 Task: Create a new event for a project status update meeting on the 16th at 5 PM.
Action: Mouse moved to (48, 80)
Screenshot: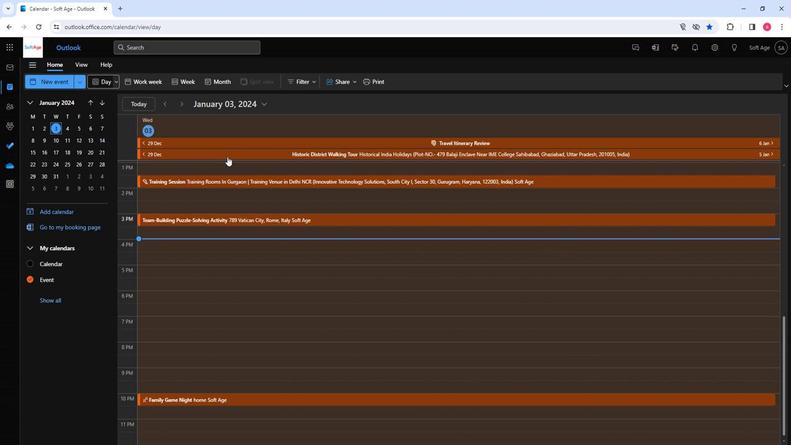 
Action: Mouse pressed left at (48, 80)
Screenshot: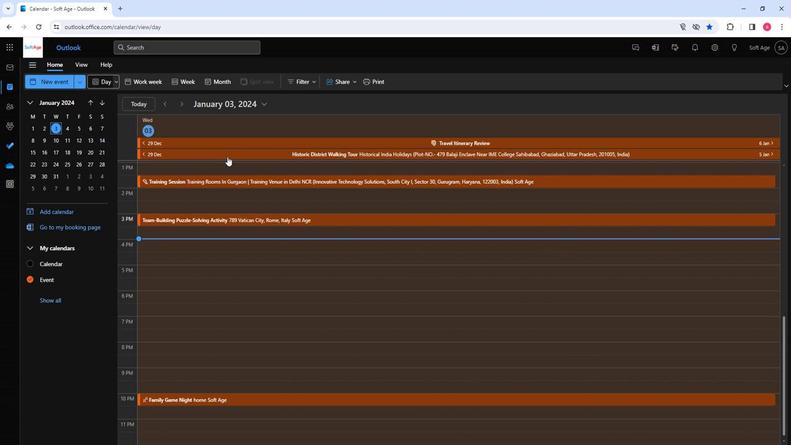 
Action: Mouse moved to (212, 140)
Screenshot: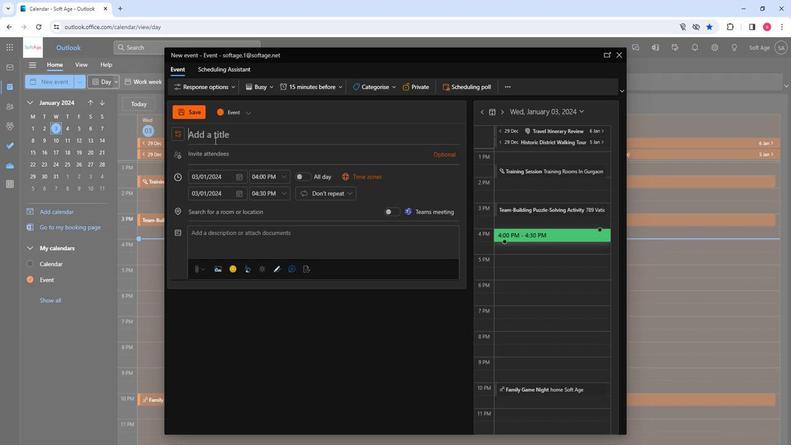 
Action: Mouse pressed left at (212, 140)
Screenshot: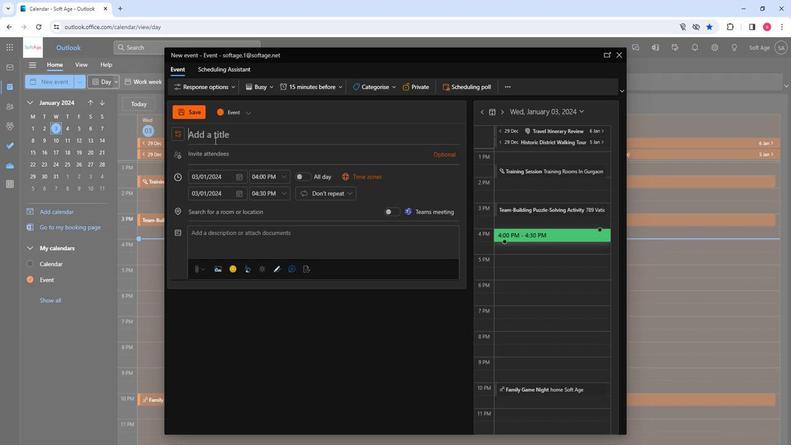 
Action: Key pressed <Key.shift><Key.shift><Key.shift><Key.shift><Key.shift><Key.shift><Key.shift><Key.shift><Key.shift><Key.shift><Key.shift><Key.shift><Key.shift><Key.shift><Key.shift><Key.shift><Key.shift><Key.shift><Key.shift><Key.shift>Project<Key.space><Key.shift>Status<Key.space><Key.shift>Update<Key.space><Key.shift>Meeting
Screenshot: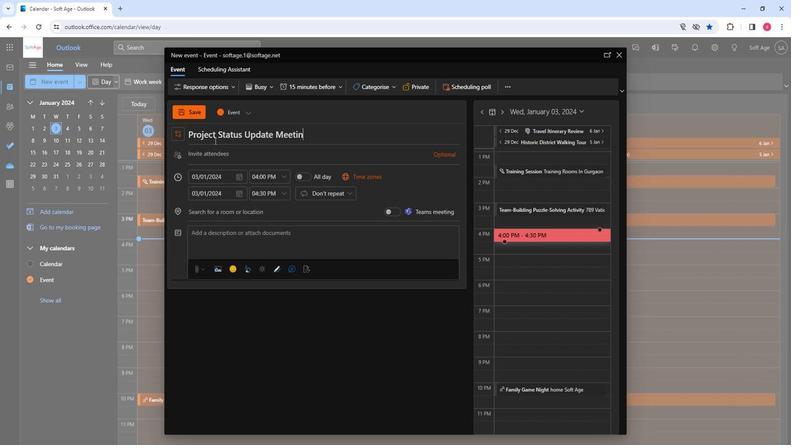
Action: Mouse moved to (209, 157)
Screenshot: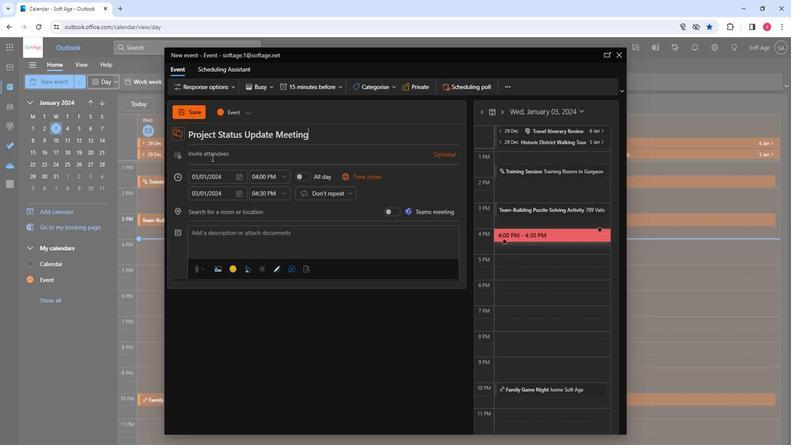 
Action: Mouse pressed left at (209, 157)
Screenshot: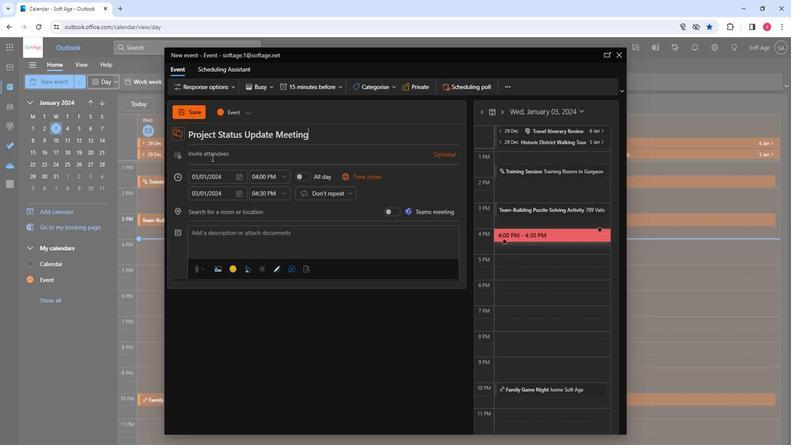 
Action: Key pressed so
Screenshot: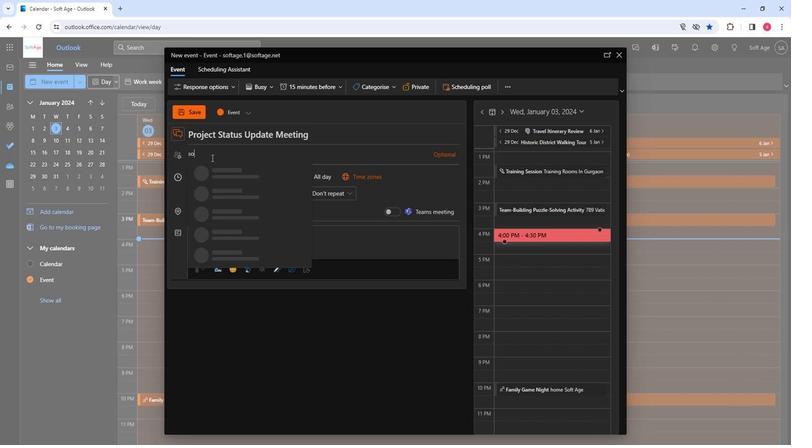 
Action: Mouse moved to (213, 169)
Screenshot: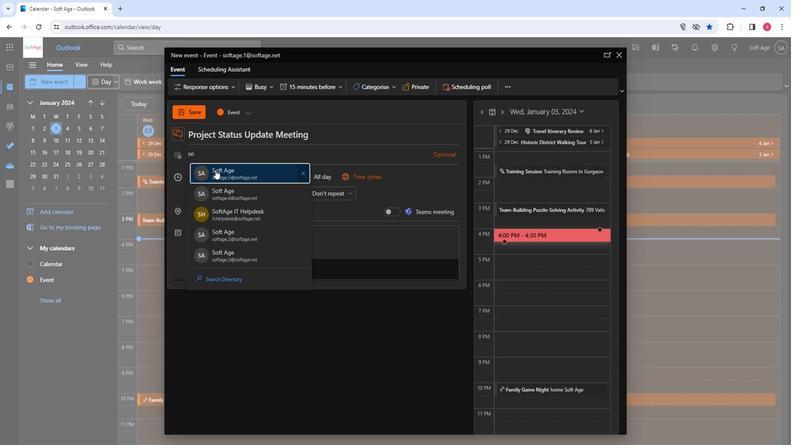 
Action: Mouse pressed left at (213, 169)
Screenshot: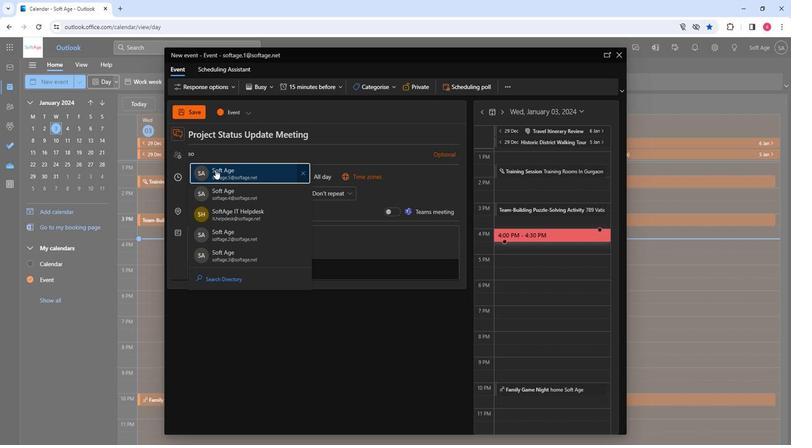 
Action: Key pressed so
Screenshot: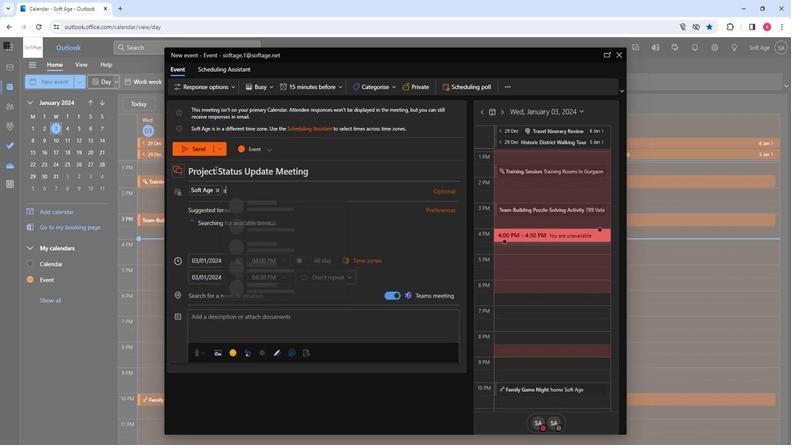 
Action: Mouse moved to (263, 260)
Screenshot: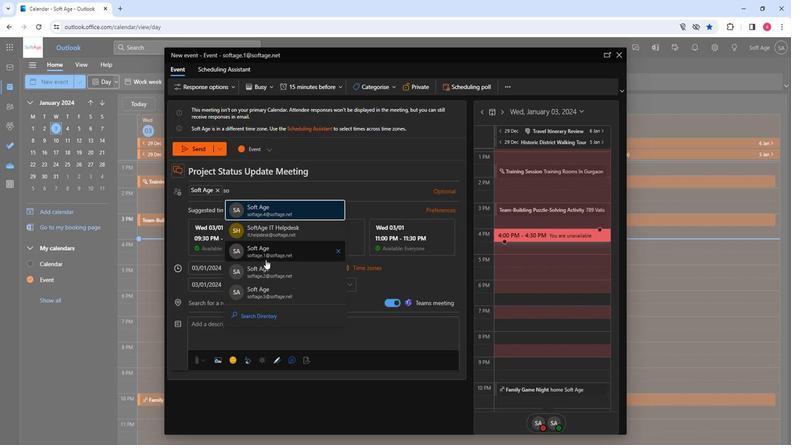 
Action: Mouse pressed left at (263, 260)
Screenshot: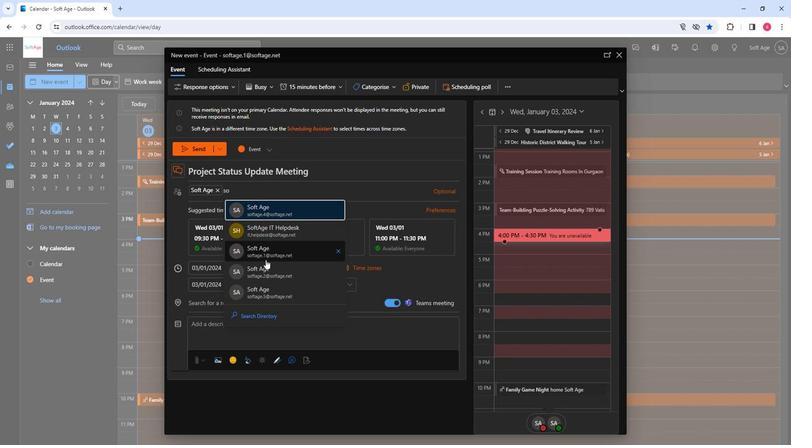 
Action: Key pressed so
Screenshot: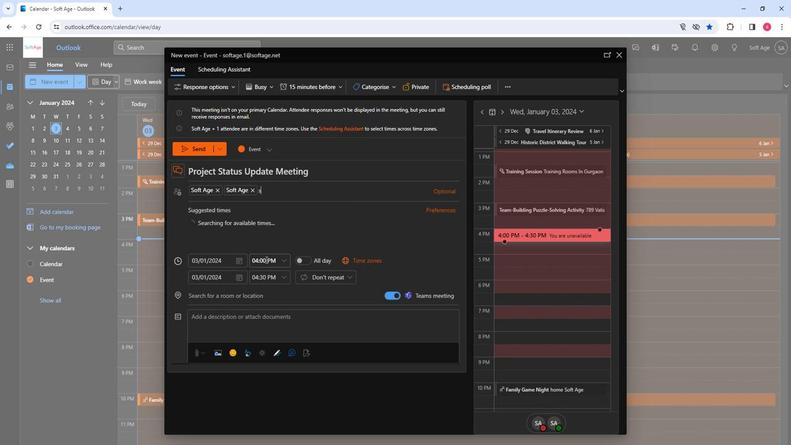 
Action: Mouse moved to (272, 267)
Screenshot: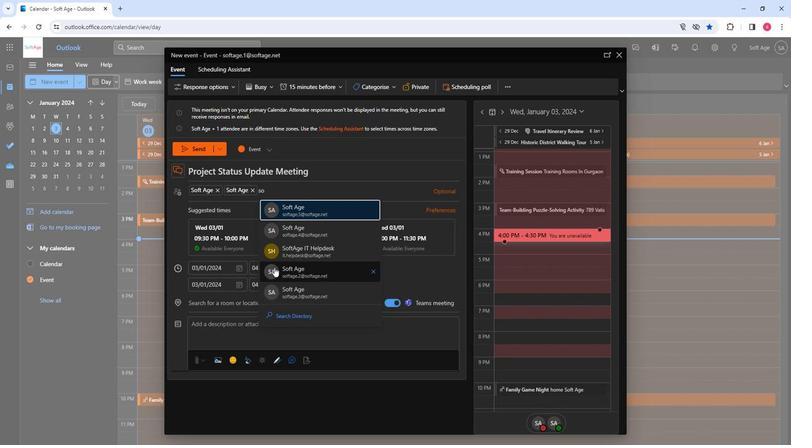 
Action: Mouse pressed left at (272, 267)
Screenshot: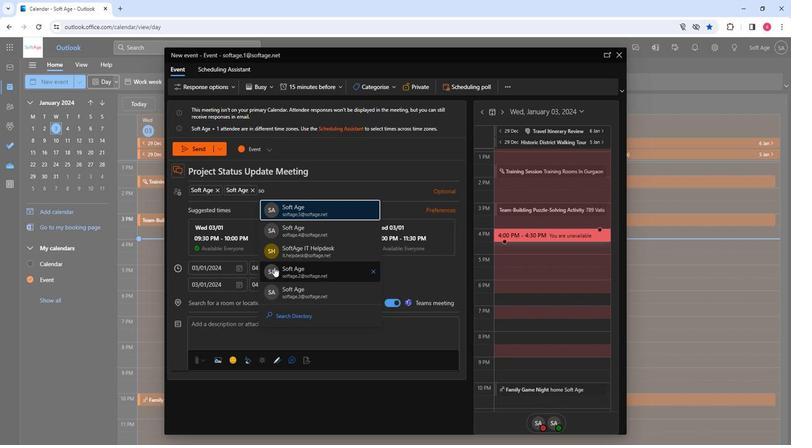 
Action: Mouse moved to (236, 270)
Screenshot: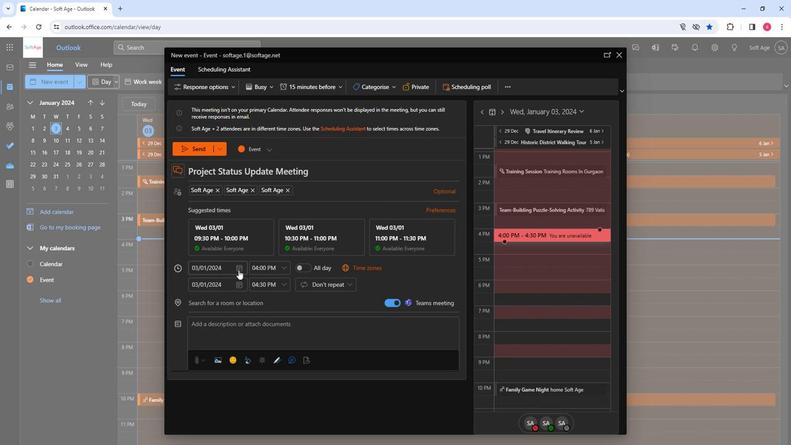
Action: Mouse pressed left at (236, 270)
Screenshot: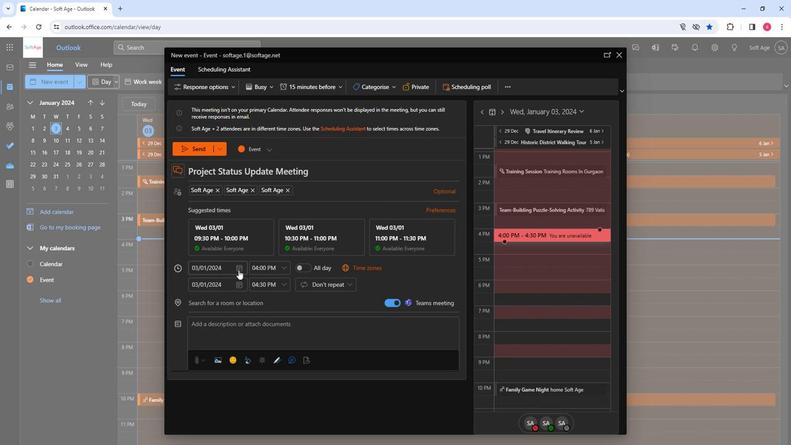 
Action: Mouse moved to (209, 338)
Screenshot: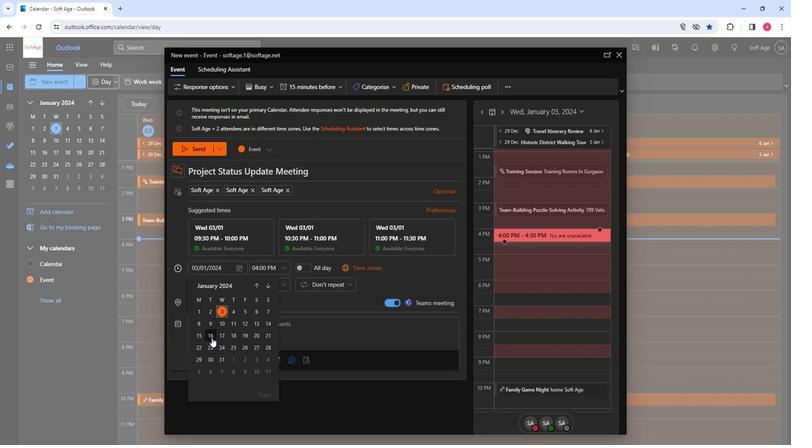 
Action: Mouse pressed left at (209, 338)
Screenshot: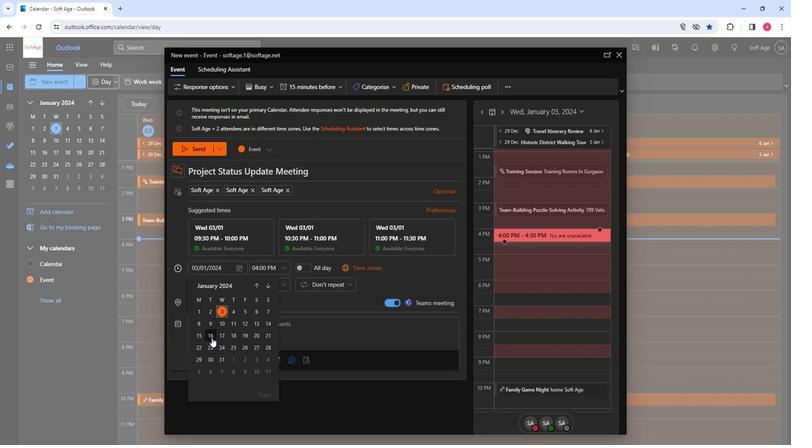 
Action: Mouse moved to (281, 271)
Screenshot: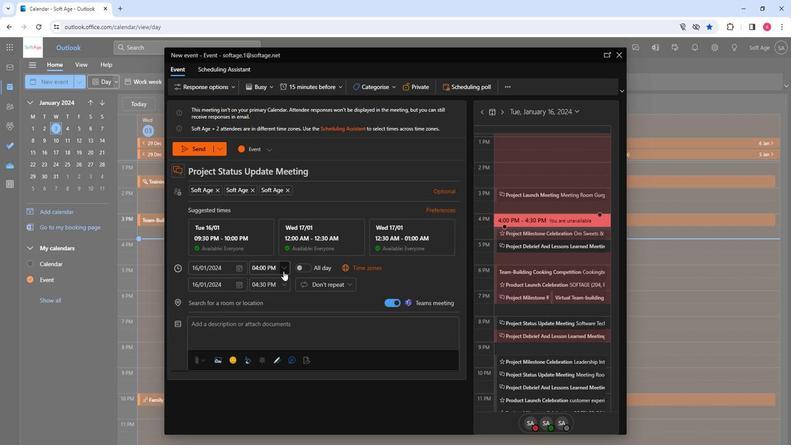 
Action: Mouse pressed left at (281, 271)
Screenshot: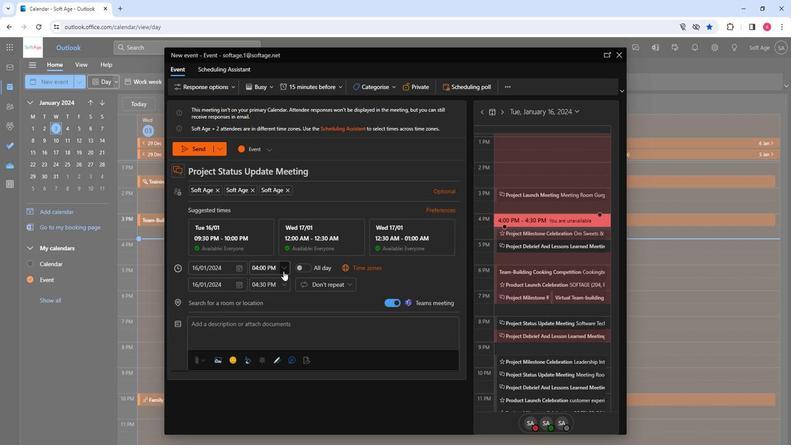 
Action: Mouse moved to (266, 314)
Screenshot: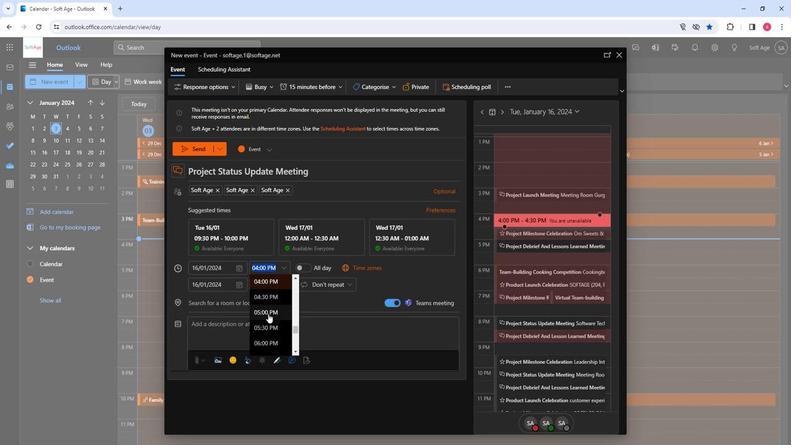 
Action: Mouse pressed left at (266, 314)
Screenshot: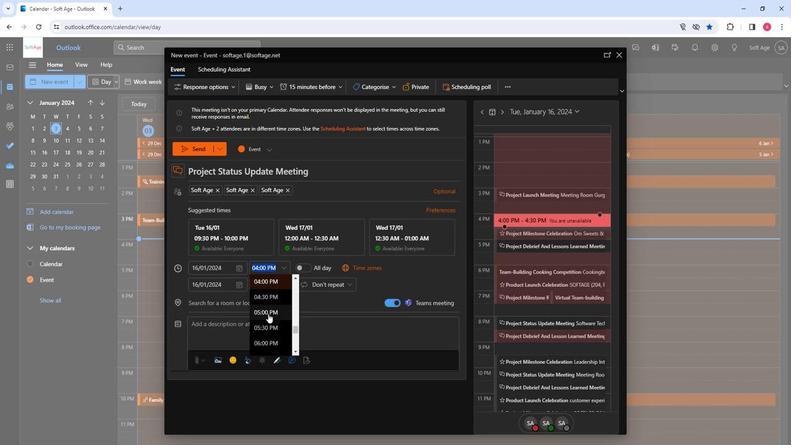 
Action: Mouse moved to (213, 305)
Screenshot: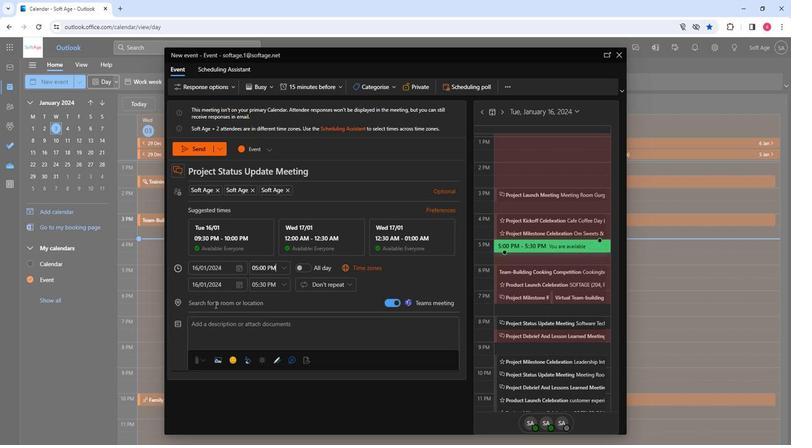 
Action: Mouse pressed left at (213, 305)
Screenshot: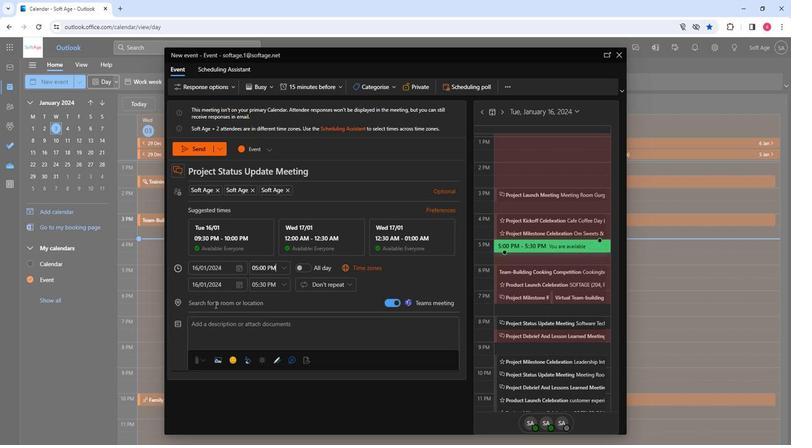 
Action: Key pressed s<Key.backspace>
Screenshot: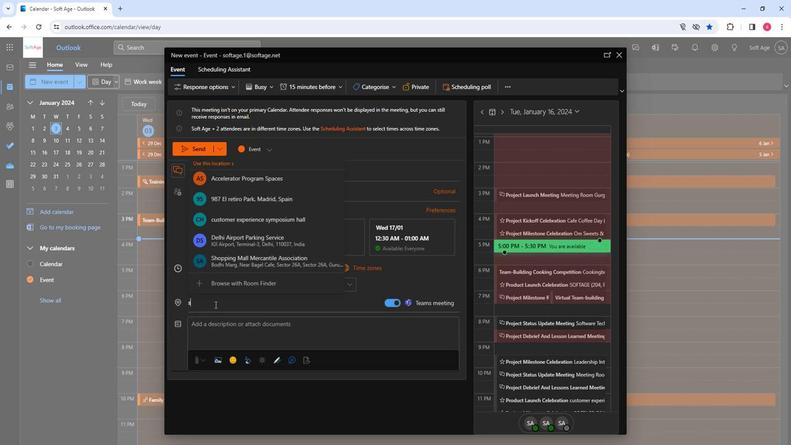 
Action: Mouse moved to (251, 229)
Screenshot: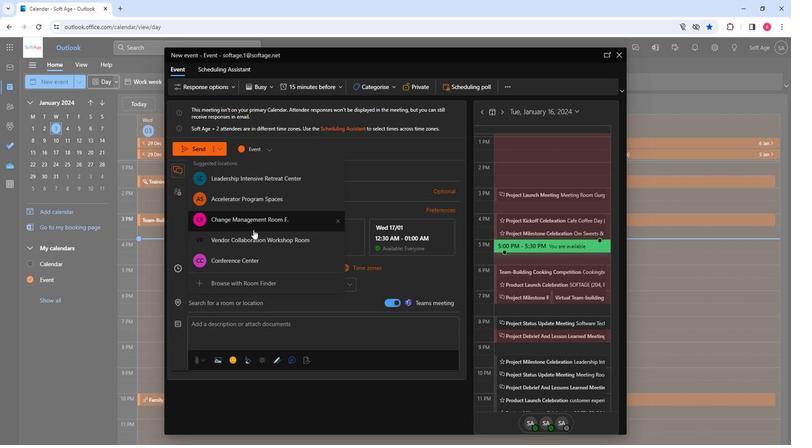 
Action: Key pressed mee
Screenshot: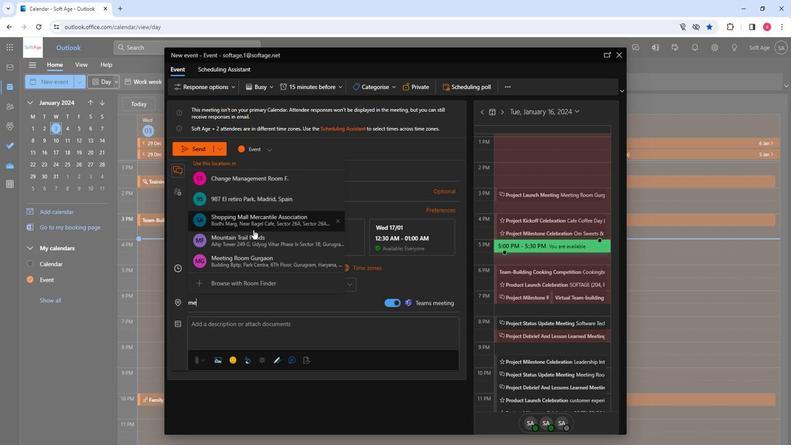 
Action: Mouse moved to (257, 182)
Screenshot: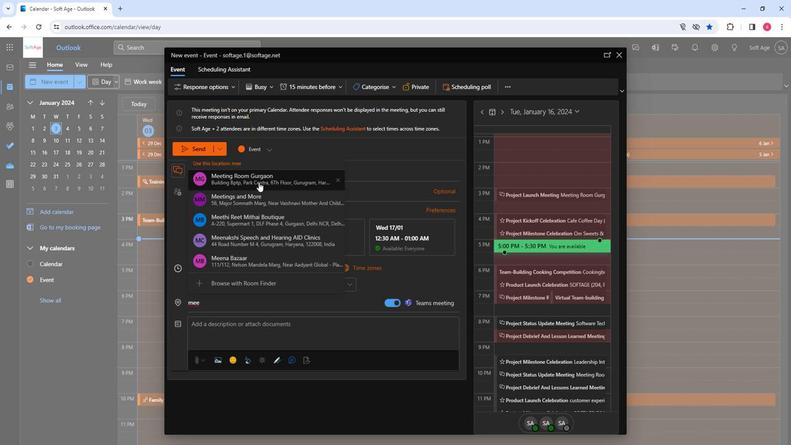 
Action: Mouse pressed left at (257, 182)
Screenshot: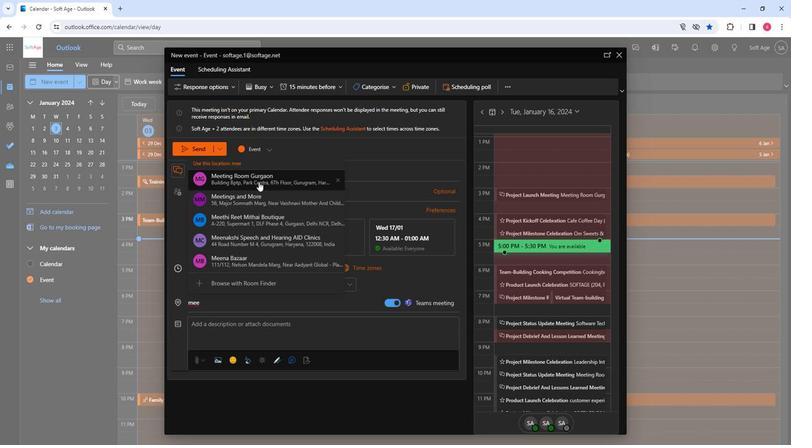 
Action: Mouse moved to (208, 323)
Screenshot: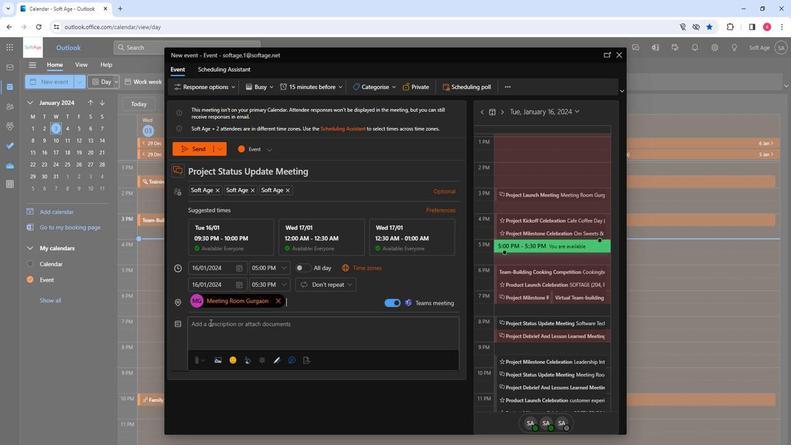 
Action: Mouse pressed left at (208, 323)
Screenshot: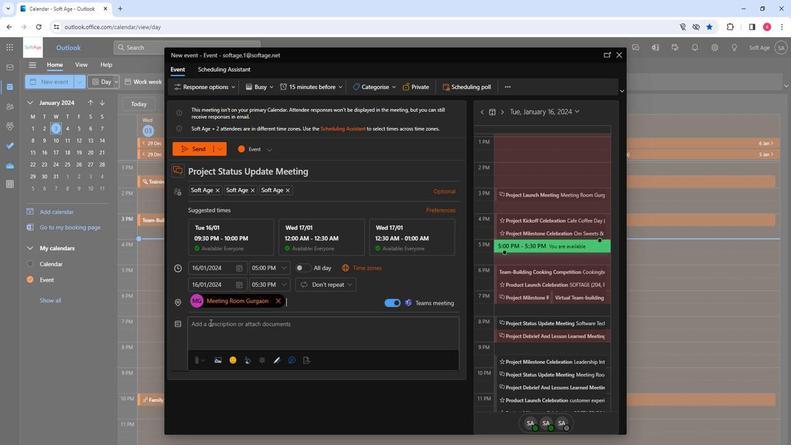 
Action: Key pressed <Key.shift>Stay<Key.space><Key.shift>Informed<Key.shift>!<Key.space><Key.shift>
Screenshot: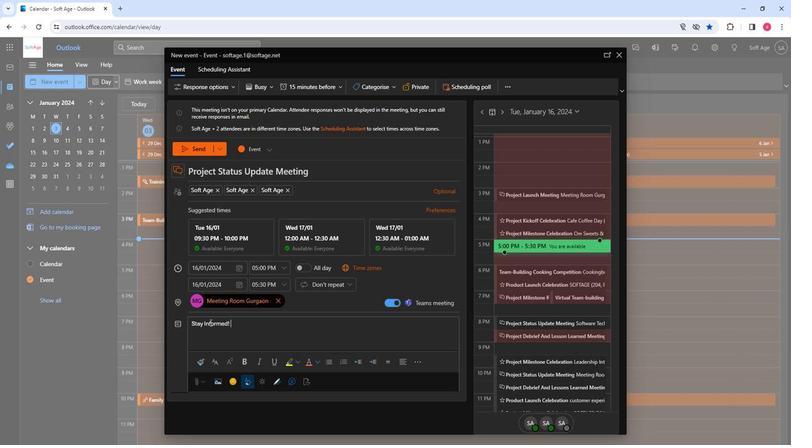 
Action: Mouse moved to (208, 322)
Screenshot: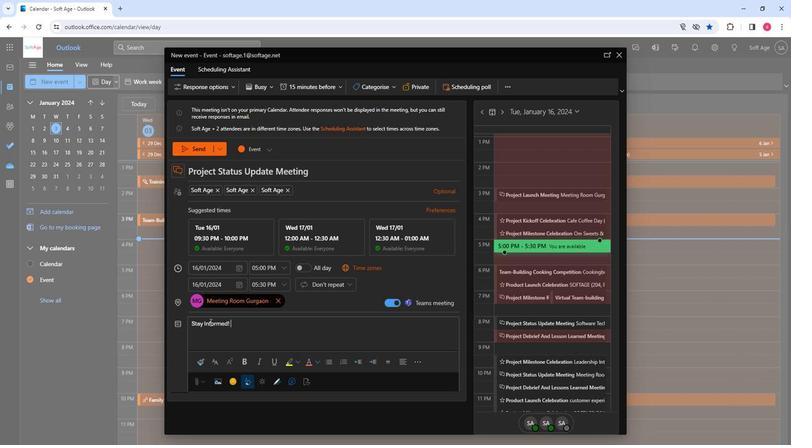 
Action: Key pressed Join<Key.space>our<Key.space>innovative<Key.space>project<Key.space>status<Key.space>update<Key.space>meeting.<Key.space><Key.shift>Engage<Key.space>in<Key.space>real-time<Key.space>update,<Key.backspace>s,<Key.space>strategic<Key.space>discussions,<Key.space>and<Key.space>collabprative<Key.space>problem-solving.<Key.space><Key.shift>Togetherm<Key.space>let's<Key.space>drive<Key.space>project<Key.space>excellence.
Screenshot: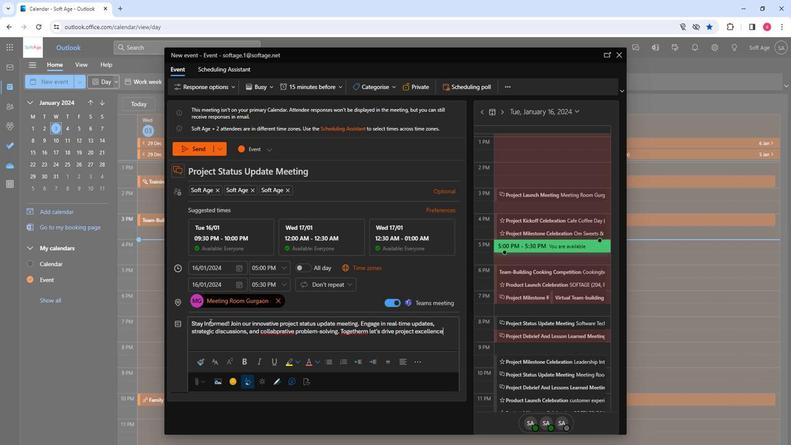 
Action: Mouse moved to (225, 328)
Screenshot: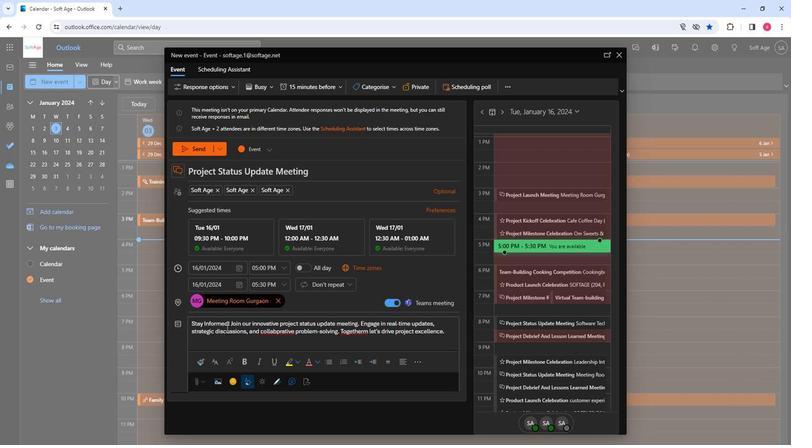 
Action: Mouse pressed left at (225, 328)
Screenshot: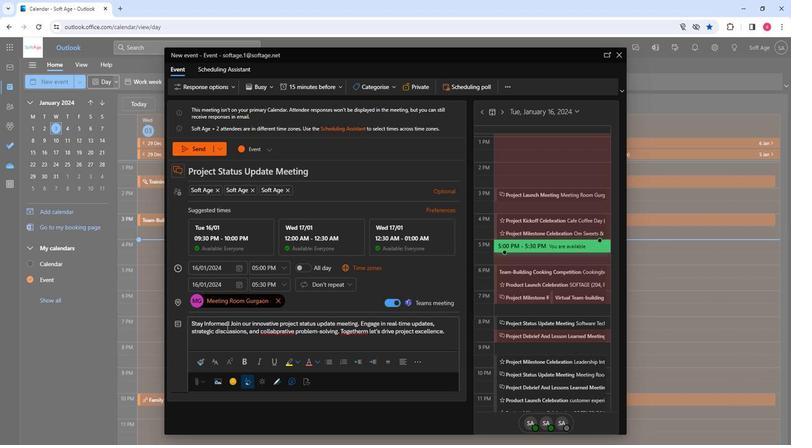 
Action: Mouse pressed left at (225, 328)
Screenshot: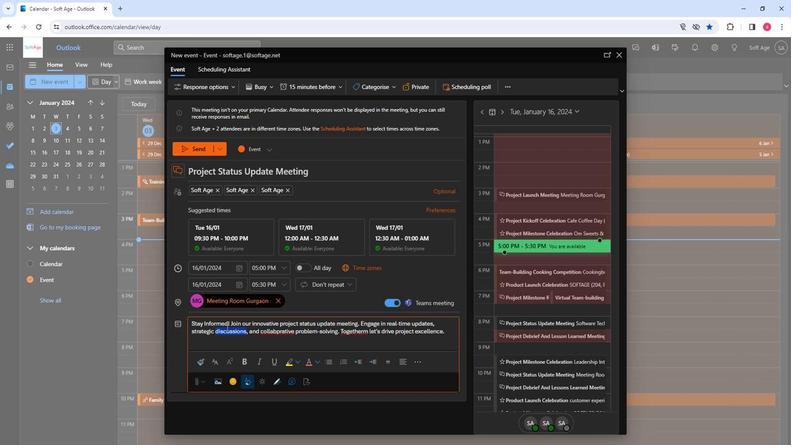 
Action: Mouse pressed left at (225, 328)
Screenshot: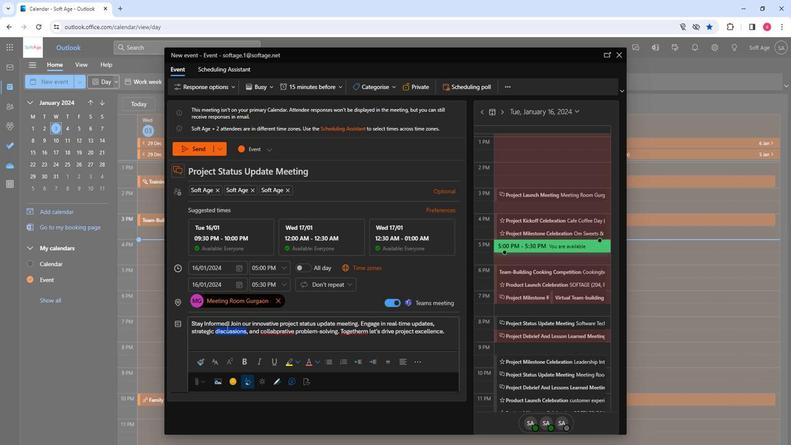 
Action: Mouse moved to (212, 360)
Screenshot: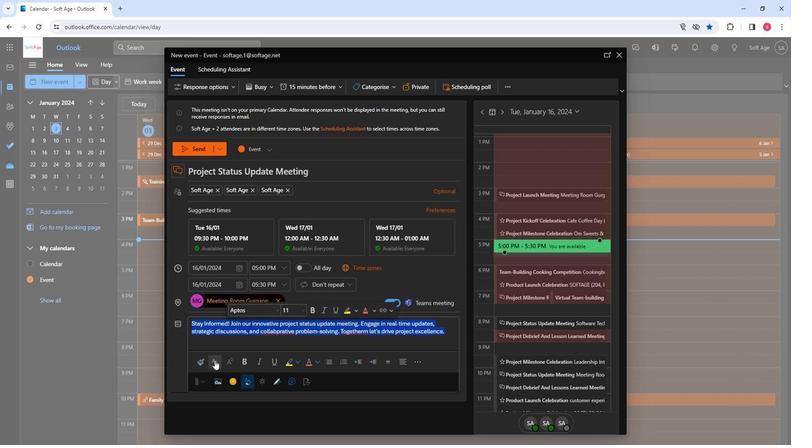 
Action: Mouse pressed left at (212, 360)
Screenshot: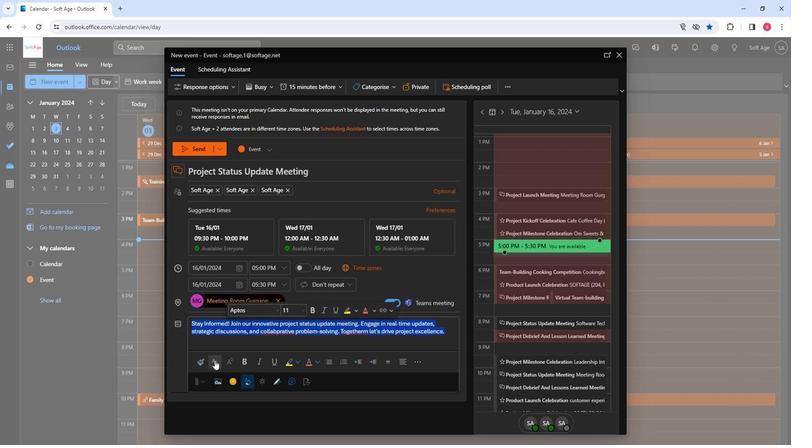 
Action: Mouse moved to (247, 291)
Screenshot: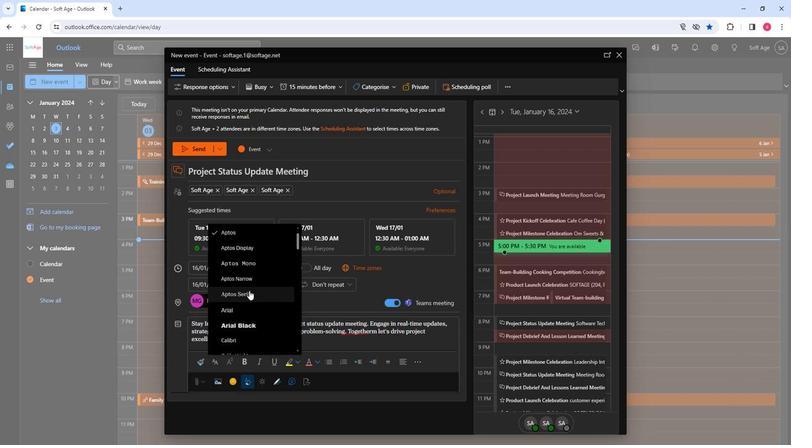 
Action: Mouse scrolled (247, 290) with delta (0, 0)
Screenshot: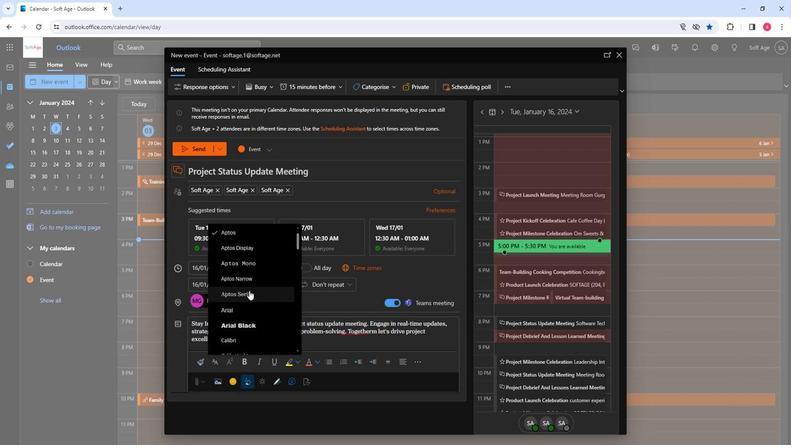 
Action: Mouse scrolled (247, 290) with delta (0, 0)
Screenshot: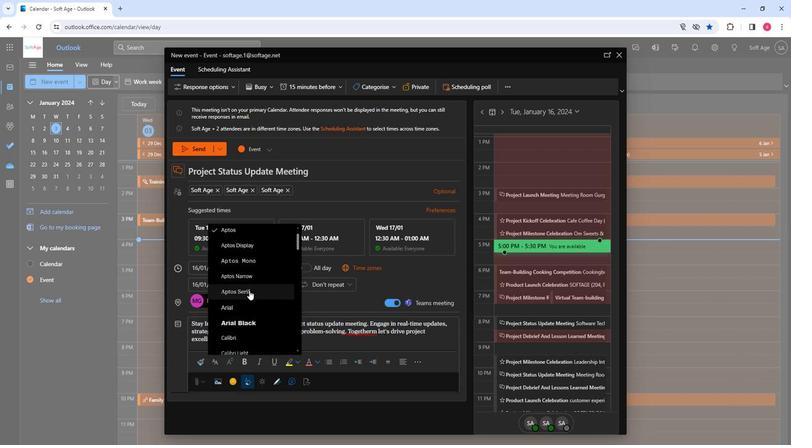 
Action: Mouse scrolled (247, 290) with delta (0, 0)
Screenshot: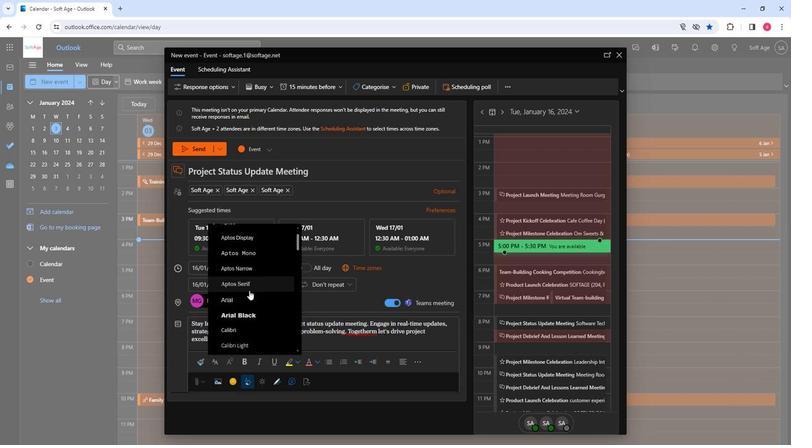 
Action: Mouse scrolled (247, 290) with delta (0, 0)
Screenshot: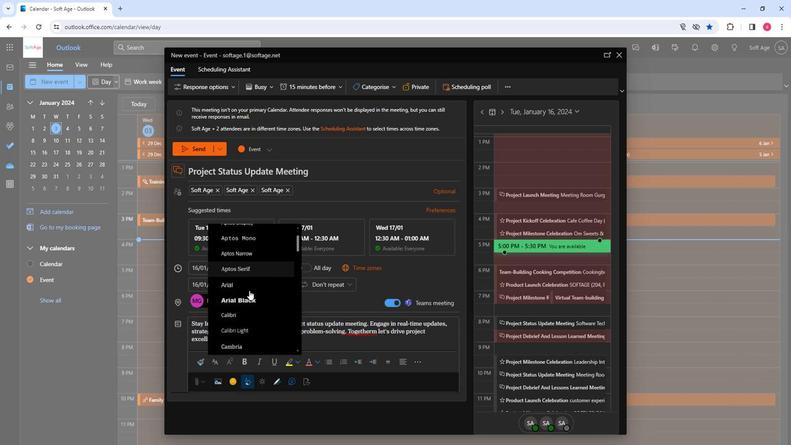 
Action: Mouse scrolled (247, 290) with delta (0, 0)
Screenshot: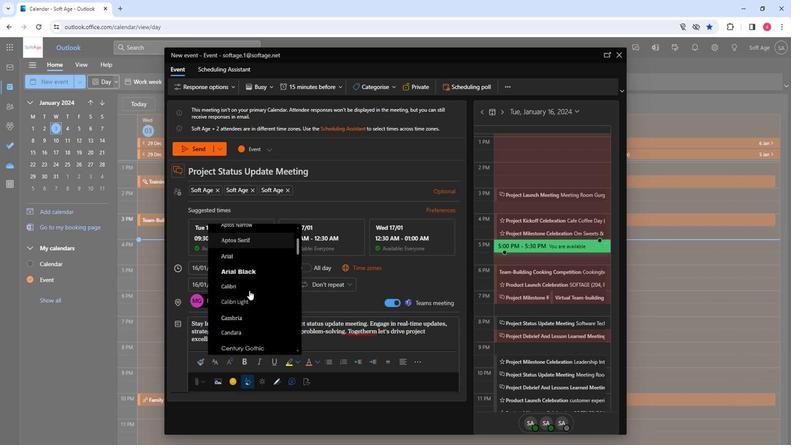 
Action: Mouse moved to (246, 310)
Screenshot: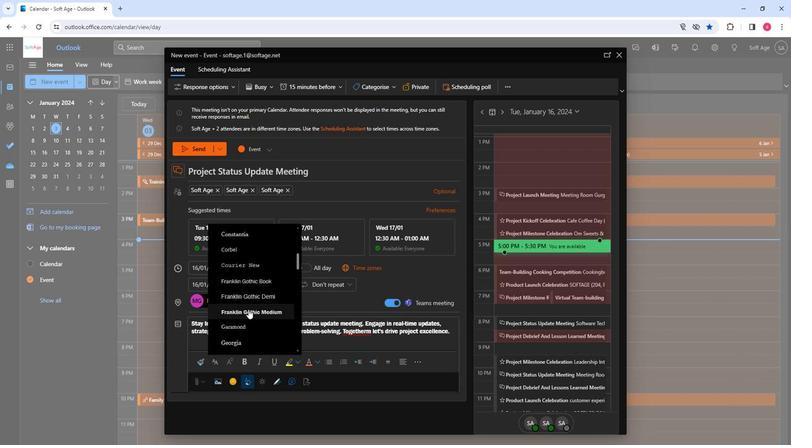 
Action: Mouse scrolled (246, 309) with delta (0, 0)
Screenshot: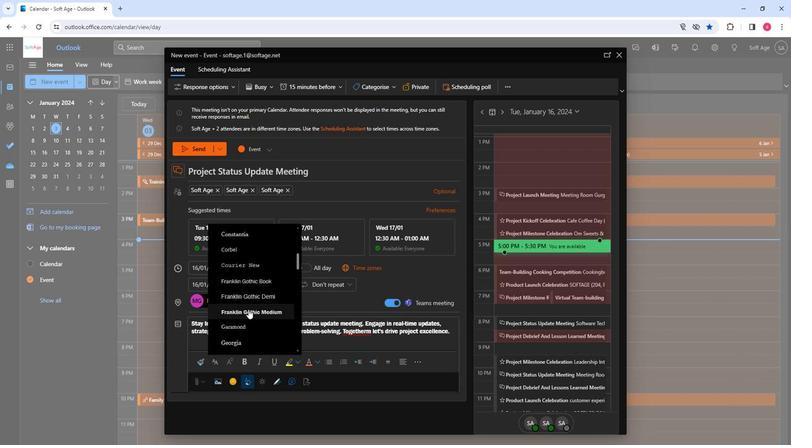 
Action: Mouse moved to (247, 309)
Screenshot: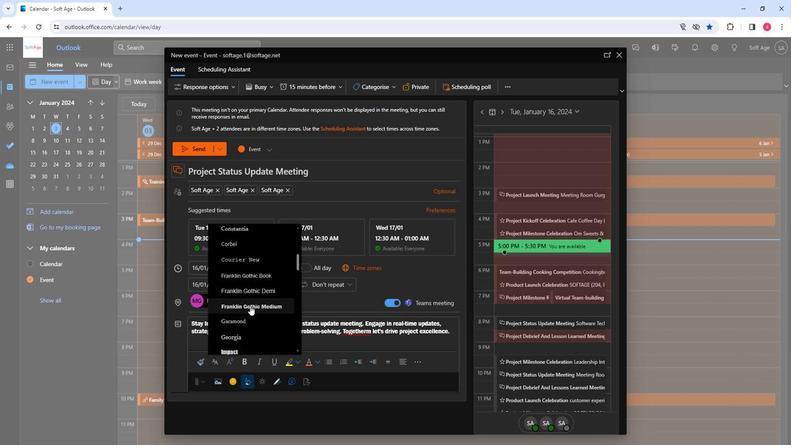 
Action: Mouse scrolled (247, 308) with delta (0, 0)
Screenshot: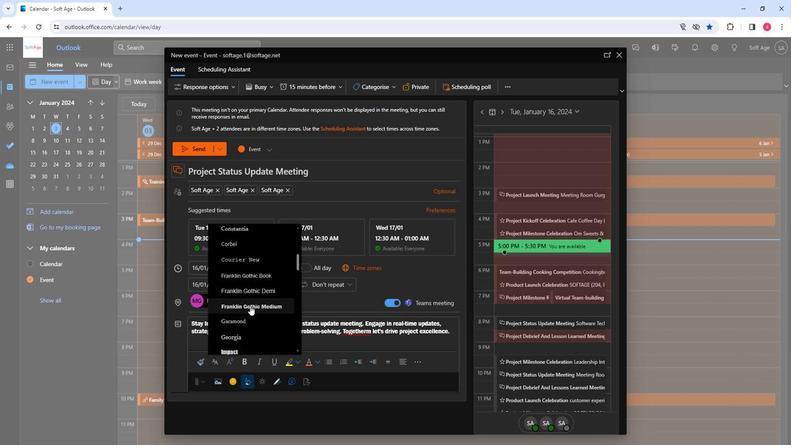 
Action: Mouse moved to (253, 315)
Screenshot: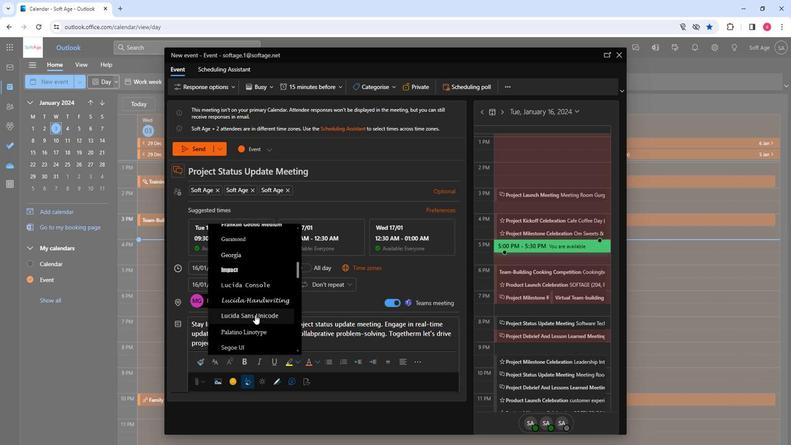 
Action: Mouse pressed left at (253, 315)
Screenshot: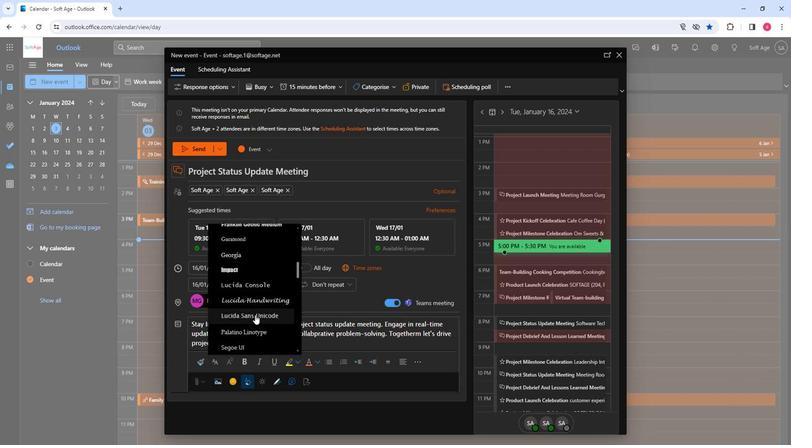 
Action: Mouse moved to (243, 366)
Screenshot: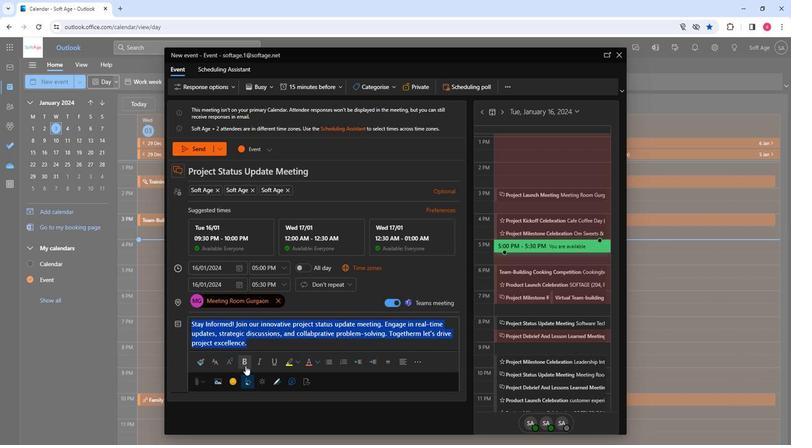 
Action: Mouse pressed left at (243, 366)
Screenshot: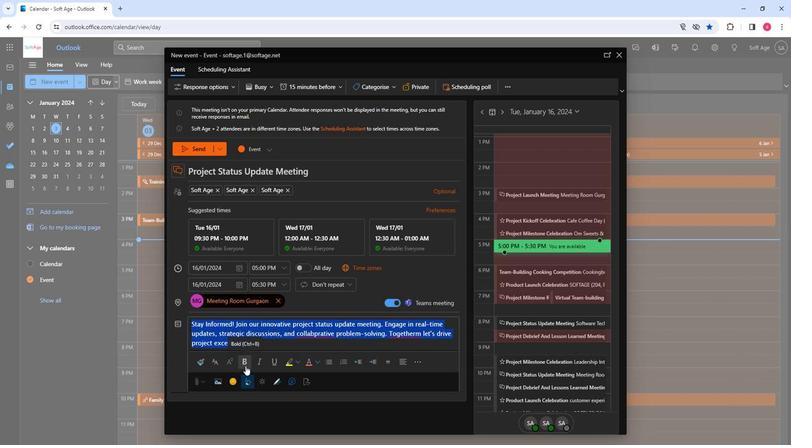 
Action: Mouse moved to (252, 362)
Screenshot: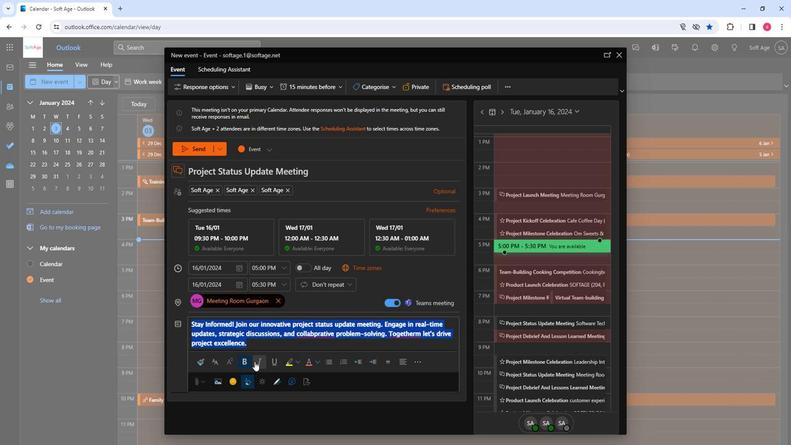 
Action: Mouse pressed left at (252, 362)
Screenshot: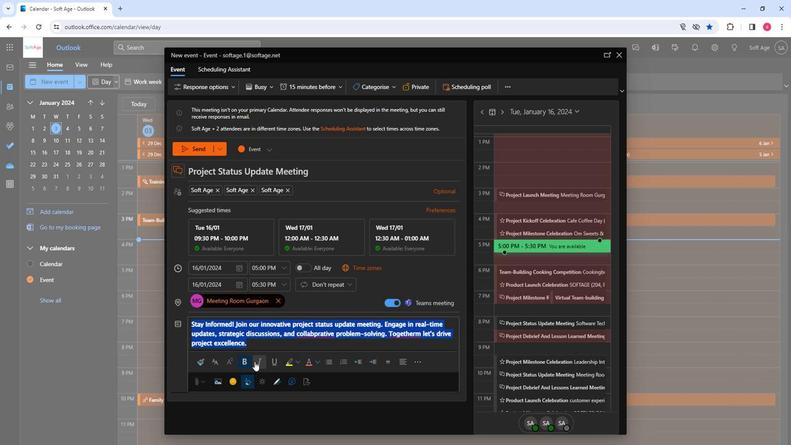 
Action: Mouse moved to (294, 362)
Screenshot: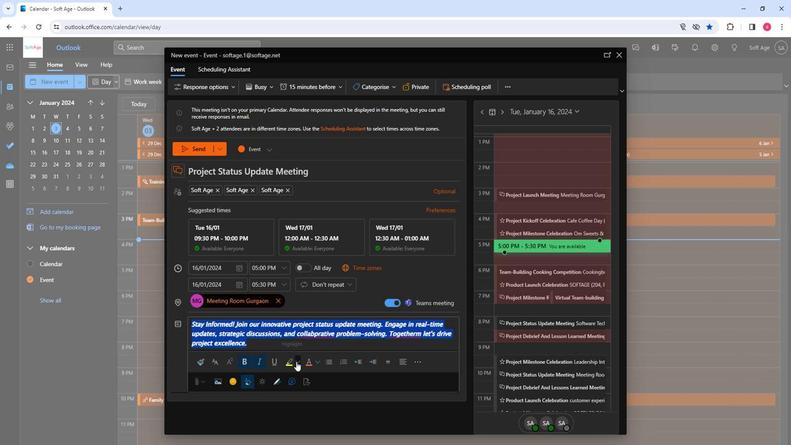 
Action: Mouse pressed left at (294, 362)
Screenshot: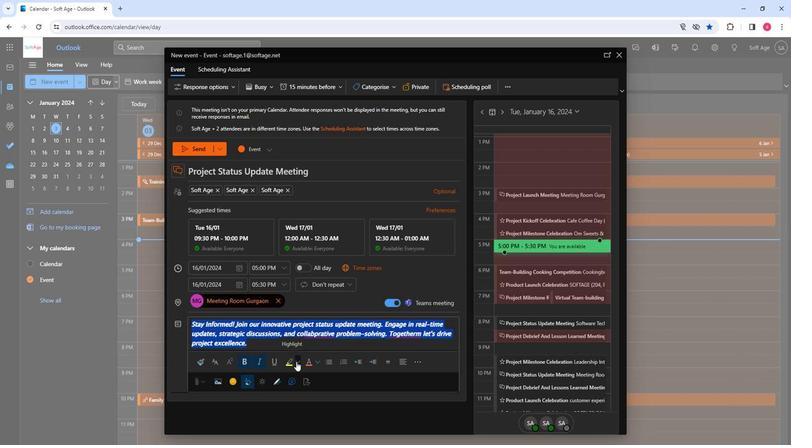 
Action: Mouse moved to (302, 382)
Screenshot: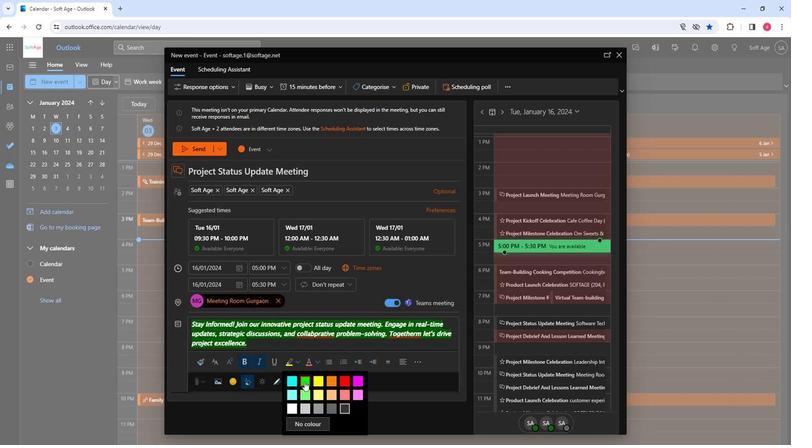 
Action: Mouse pressed left at (302, 382)
Screenshot: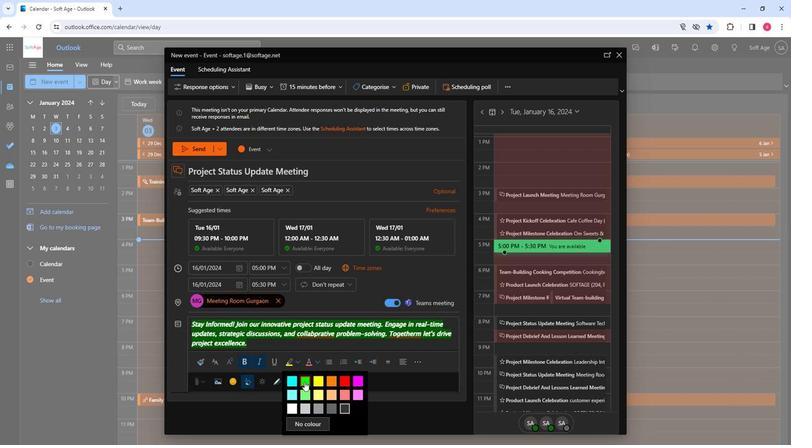 
Action: Mouse moved to (258, 343)
Screenshot: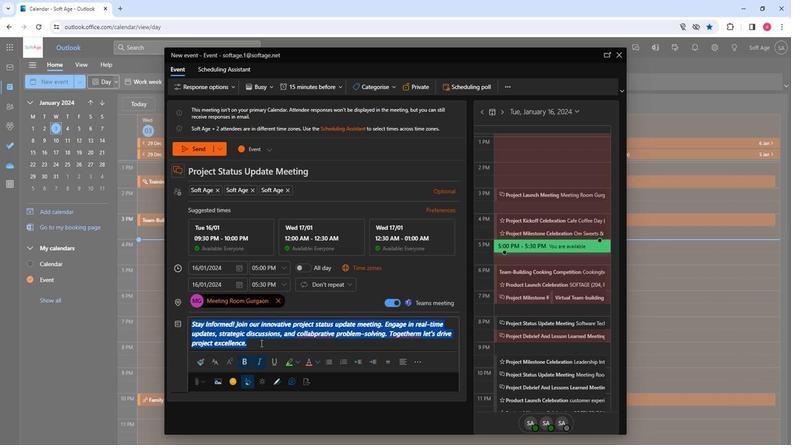 
Action: Mouse pressed left at (258, 343)
Screenshot: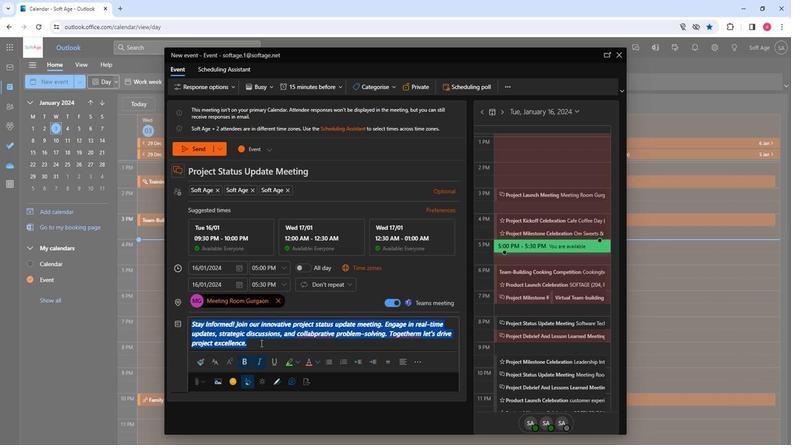 
Action: Mouse moved to (199, 150)
Screenshot: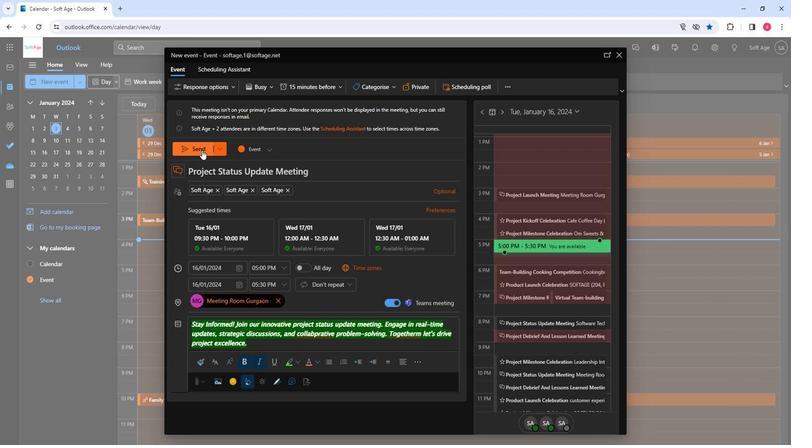 
Action: Mouse pressed left at (199, 150)
Screenshot: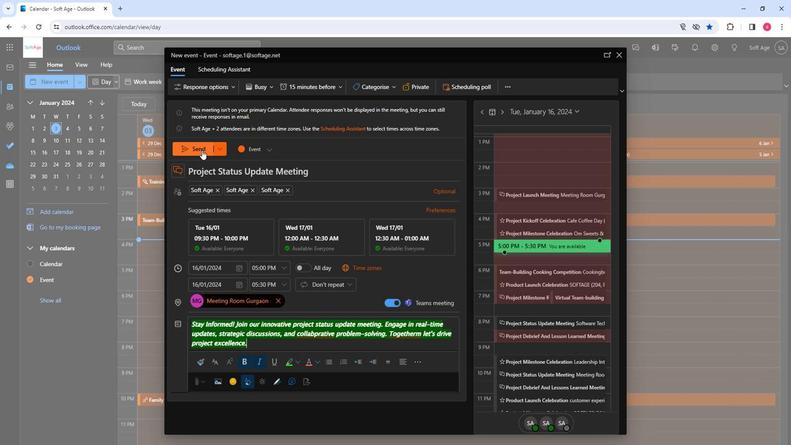 
Action: Mouse moved to (331, 320)
Screenshot: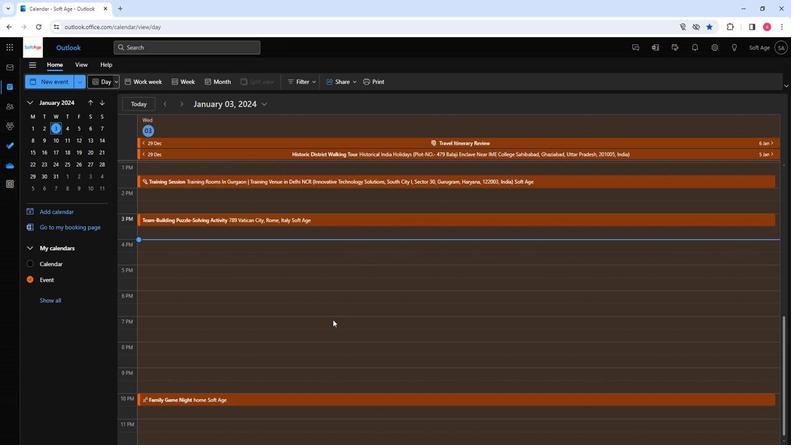 
